 Task: Sort the products in the category "Aromatherapy & Essential Oils" by unit price (high first).
Action: Mouse pressed left at (332, 157)
Screenshot: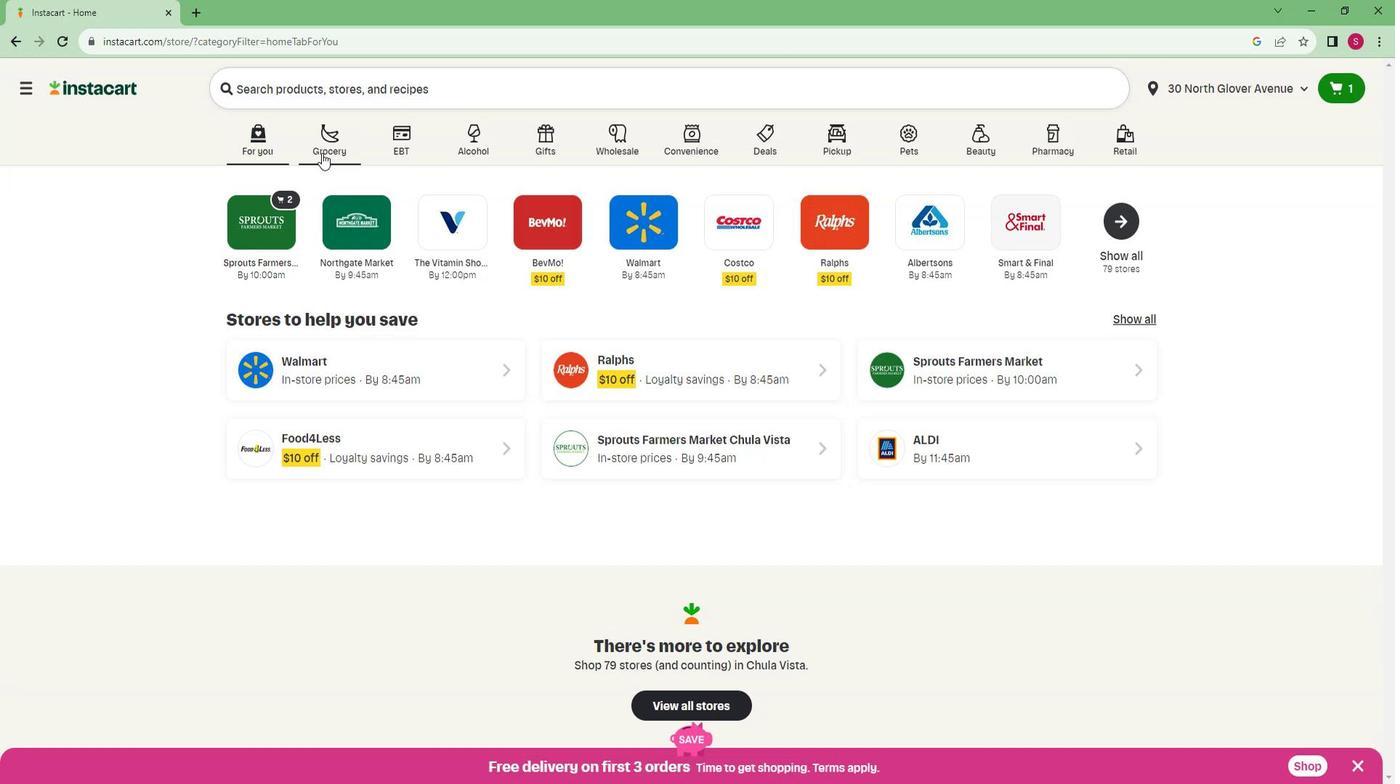 
Action: Mouse moved to (292, 411)
Screenshot: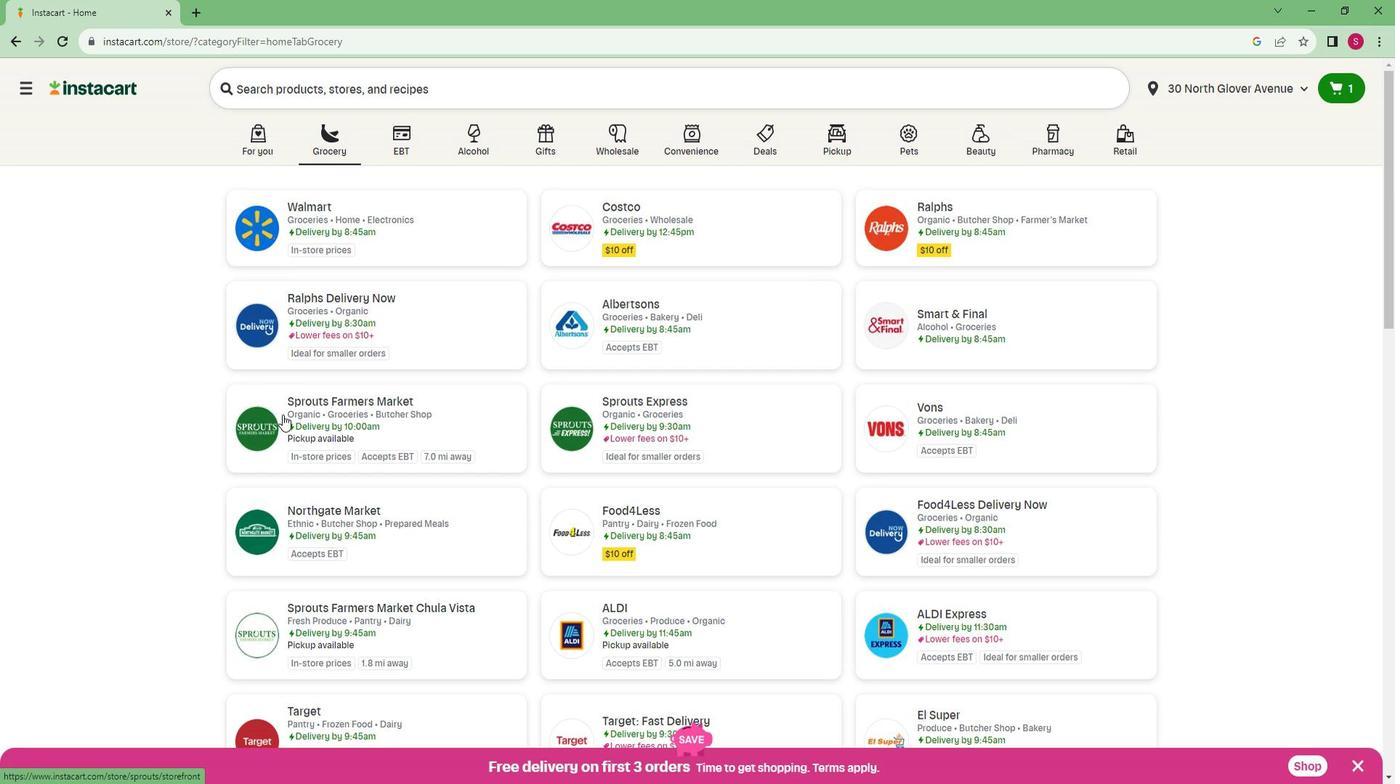 
Action: Mouse pressed left at (292, 411)
Screenshot: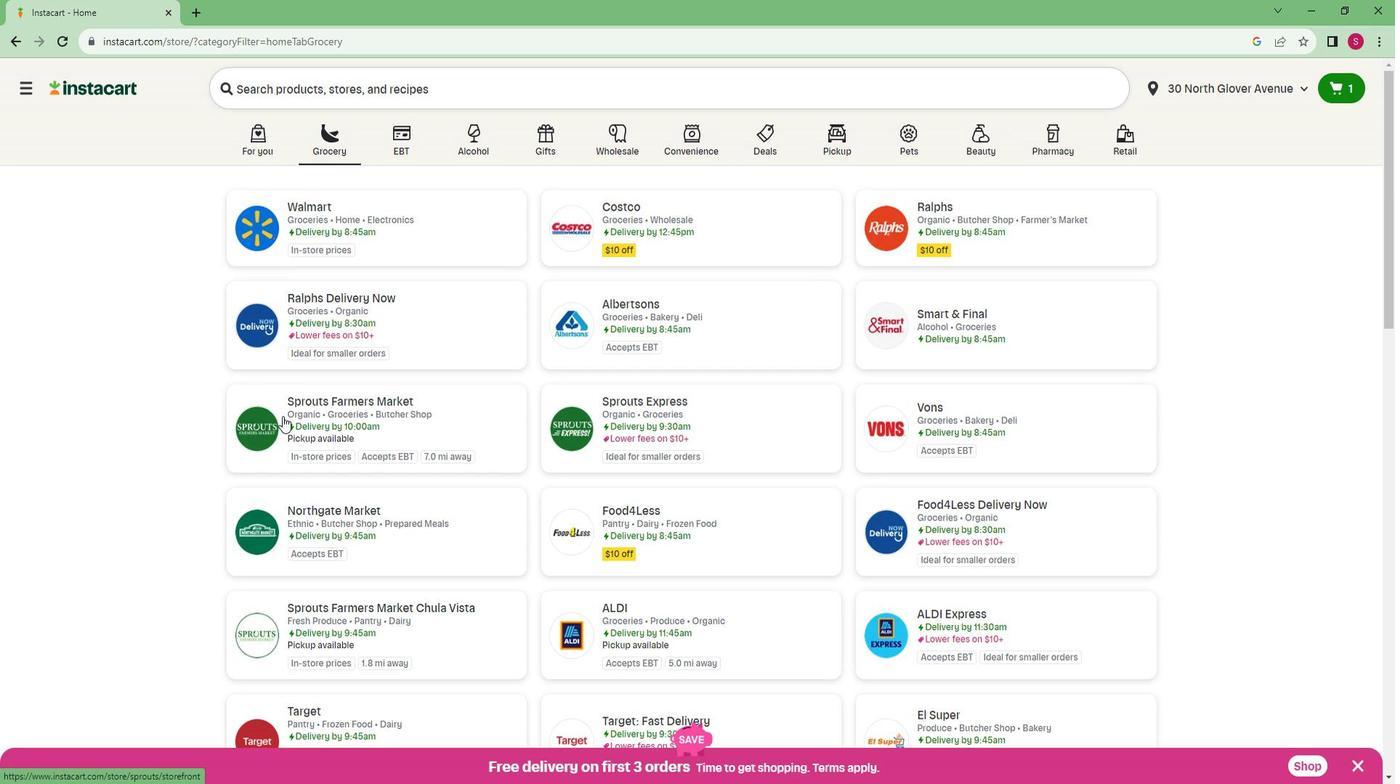 
Action: Mouse moved to (62, 526)
Screenshot: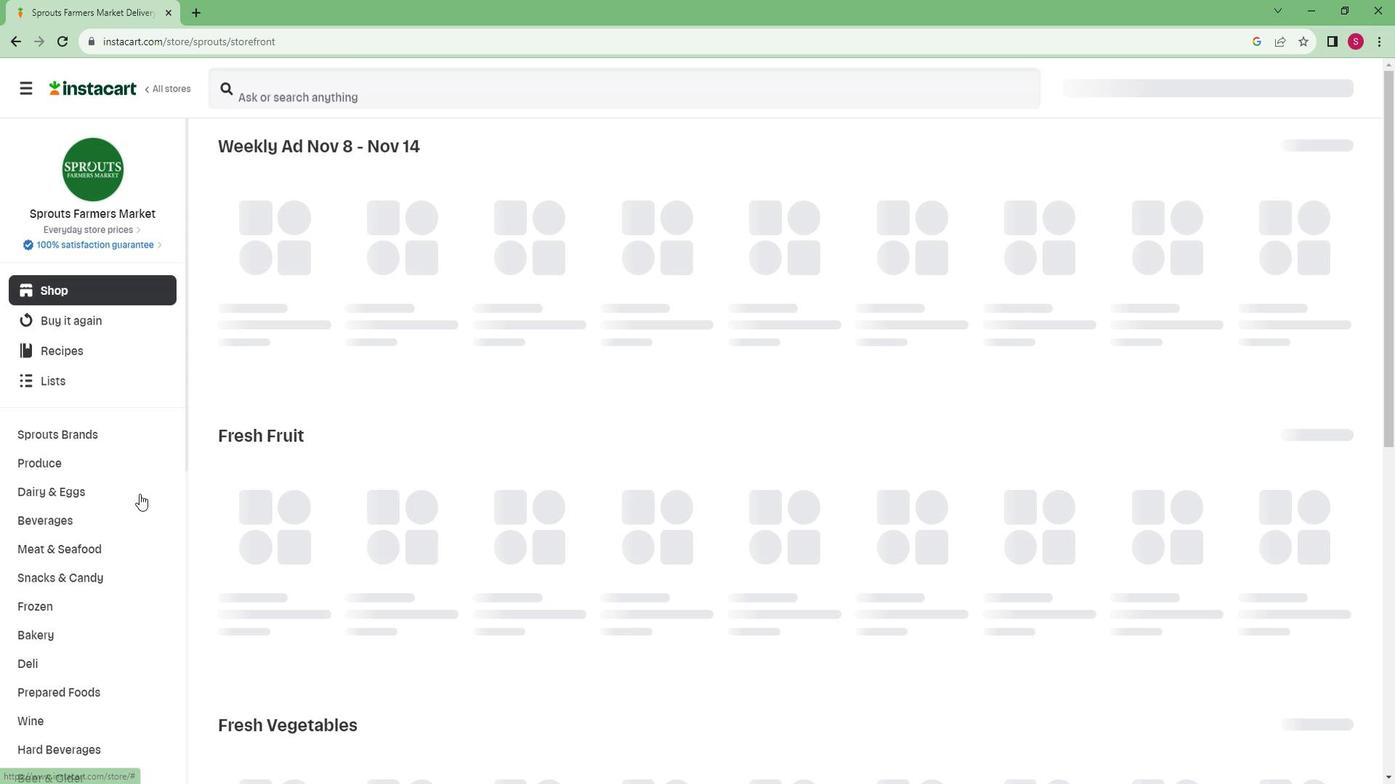 
Action: Mouse scrolled (62, 525) with delta (0, 0)
Screenshot: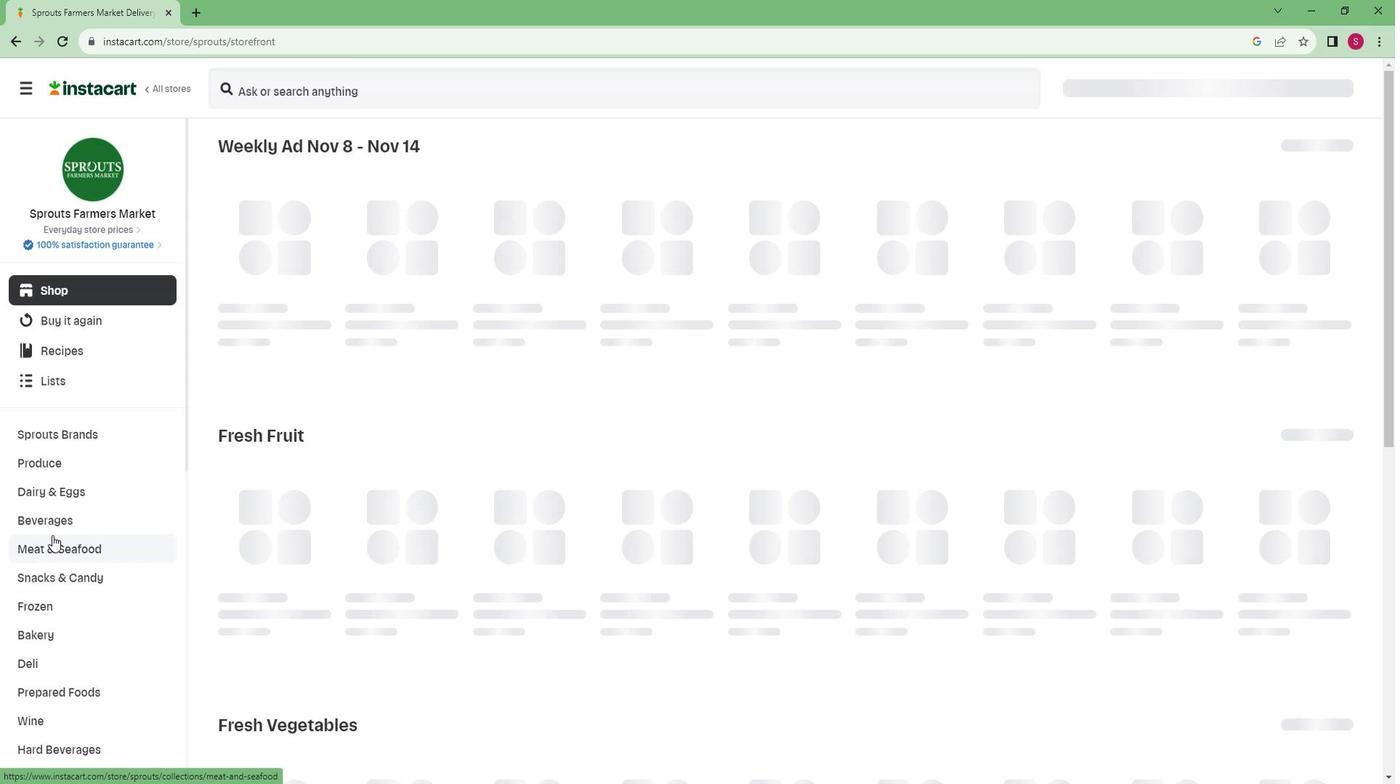 
Action: Mouse scrolled (62, 525) with delta (0, 0)
Screenshot: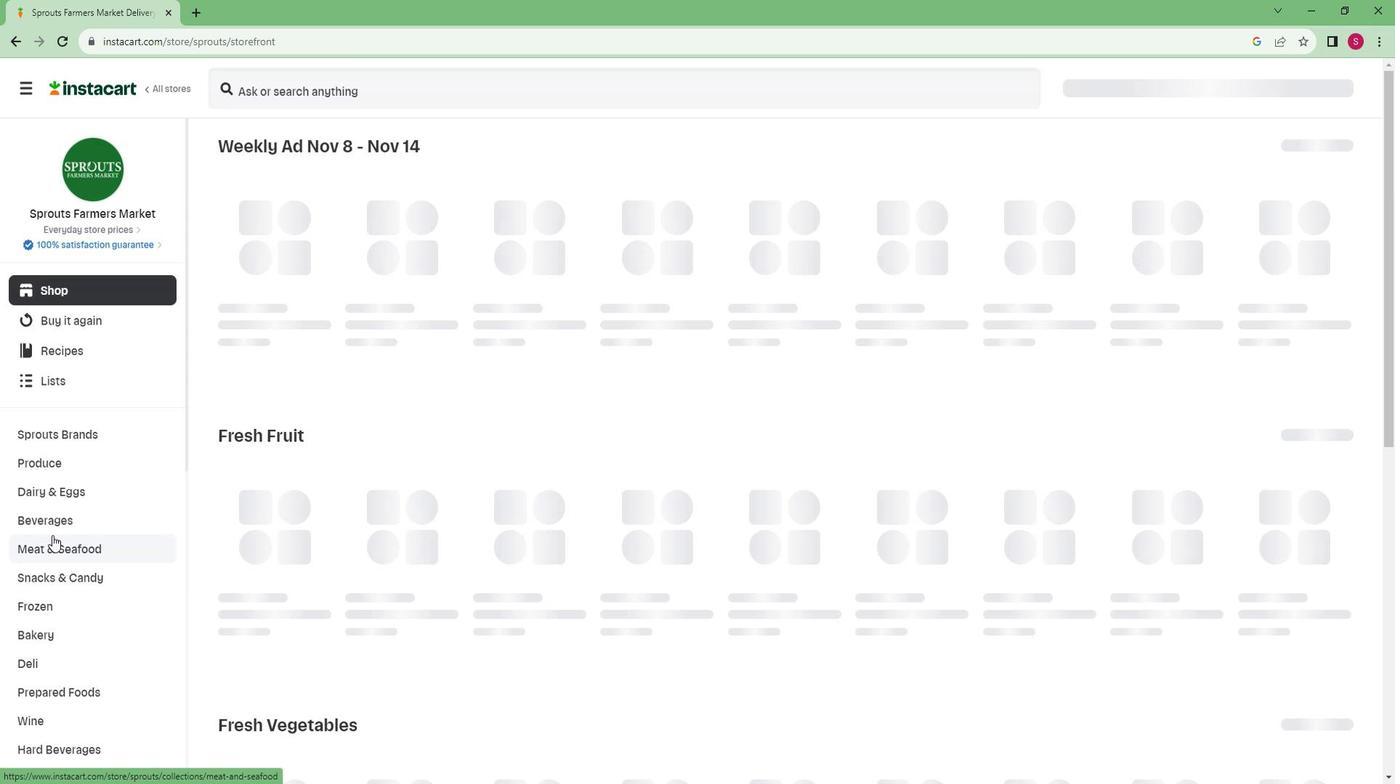 
Action: Mouse scrolled (62, 525) with delta (0, 0)
Screenshot: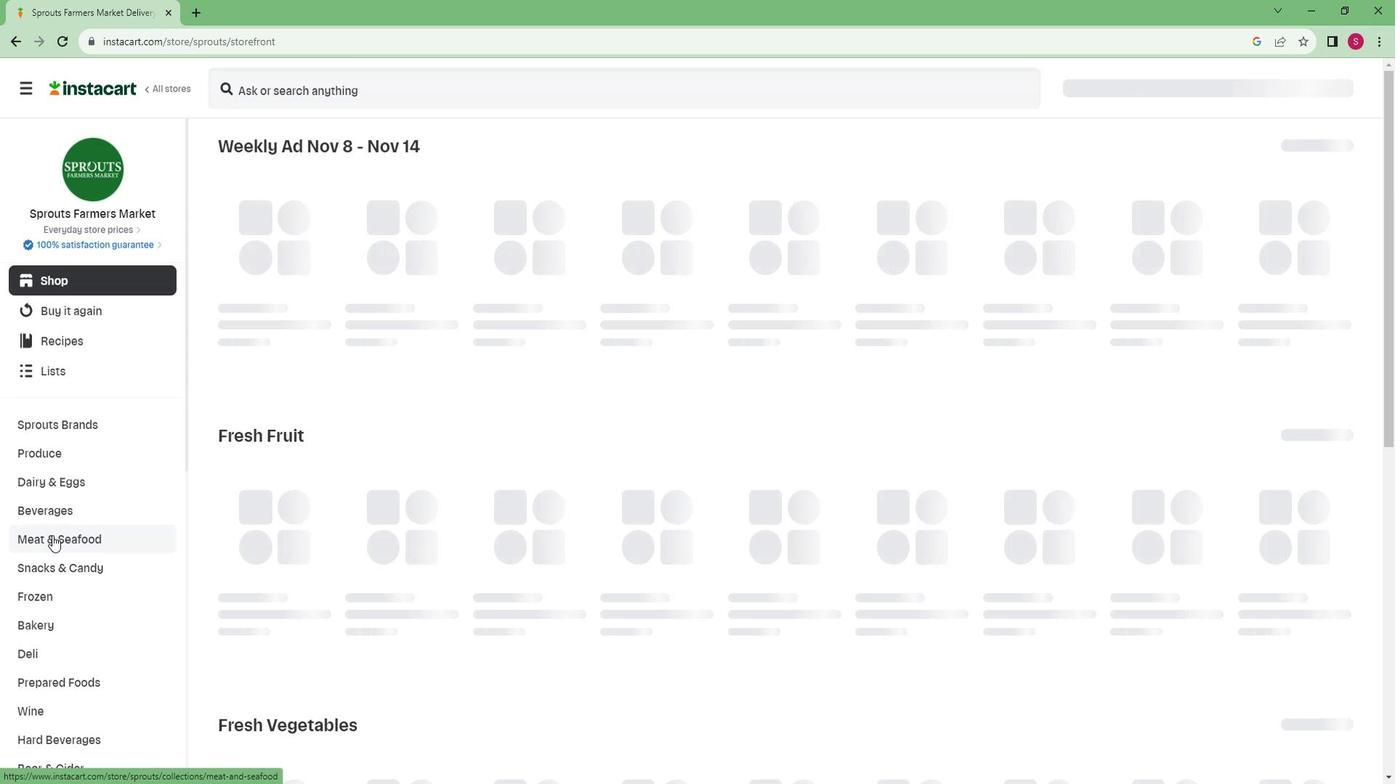 
Action: Mouse scrolled (62, 525) with delta (0, 0)
Screenshot: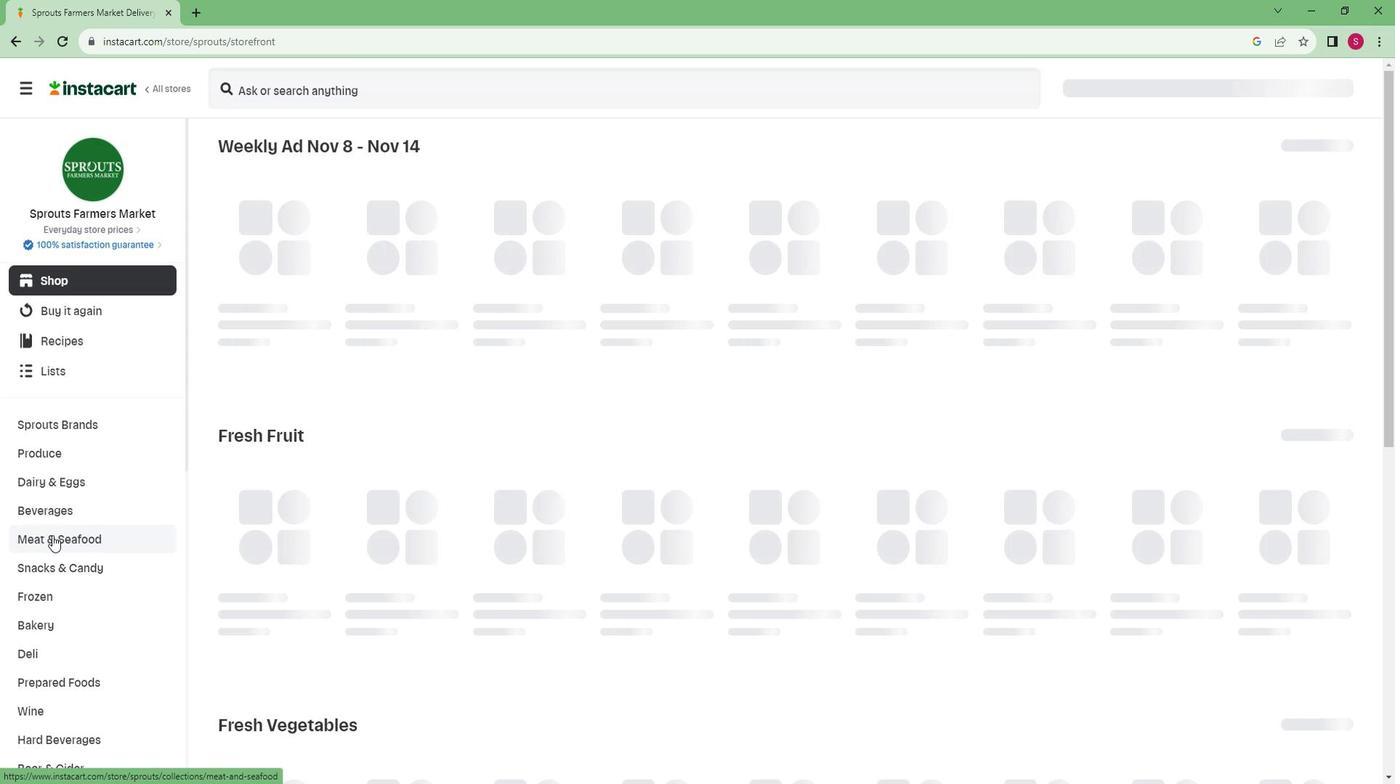 
Action: Mouse scrolled (62, 525) with delta (0, 0)
Screenshot: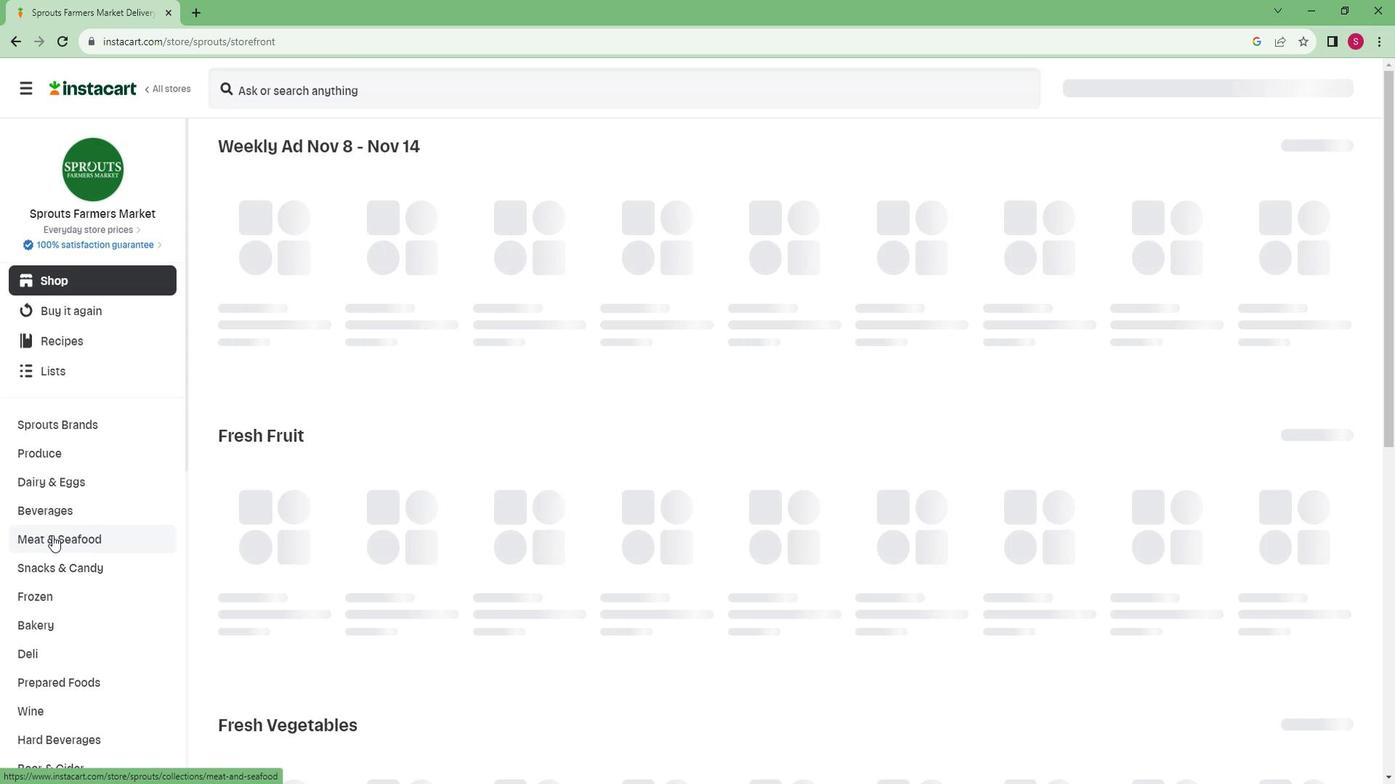 
Action: Mouse moved to (61, 526)
Screenshot: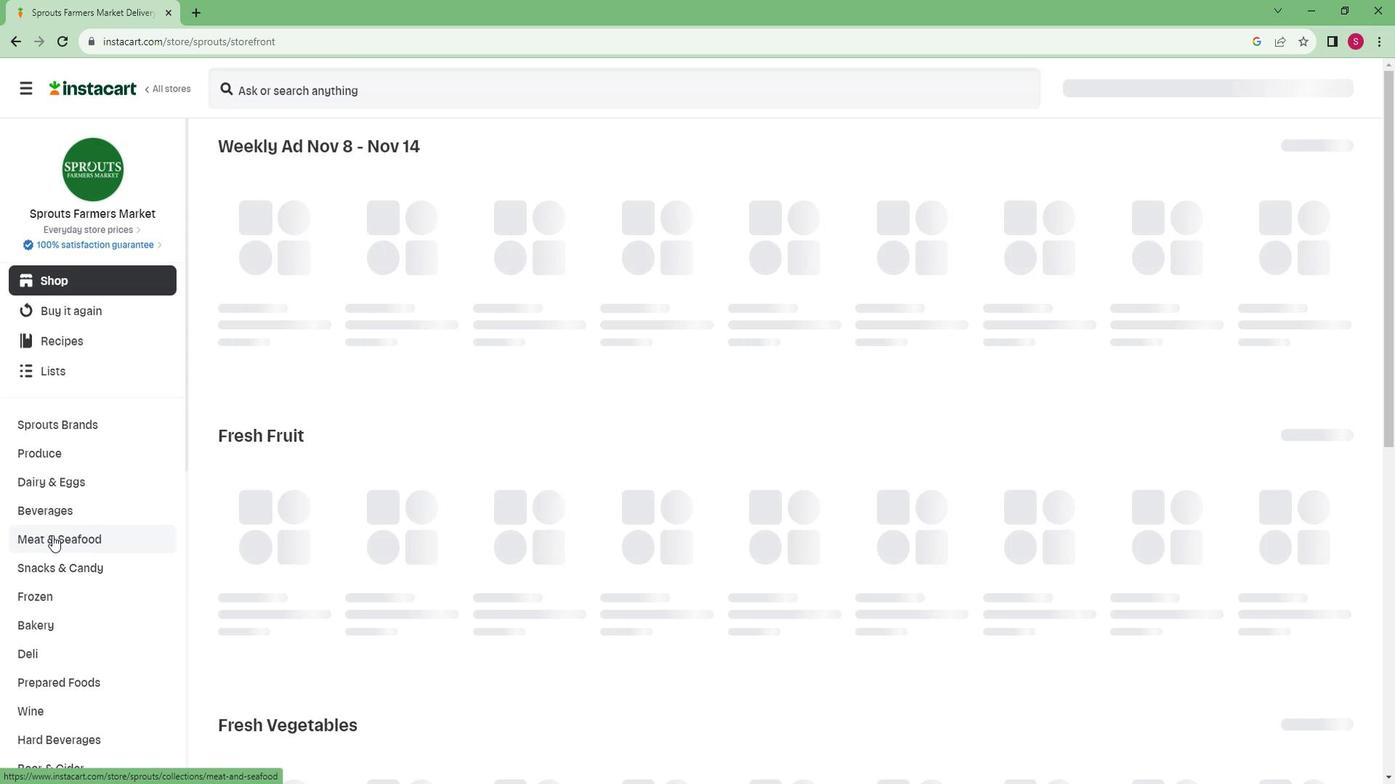 
Action: Mouse scrolled (61, 525) with delta (0, 0)
Screenshot: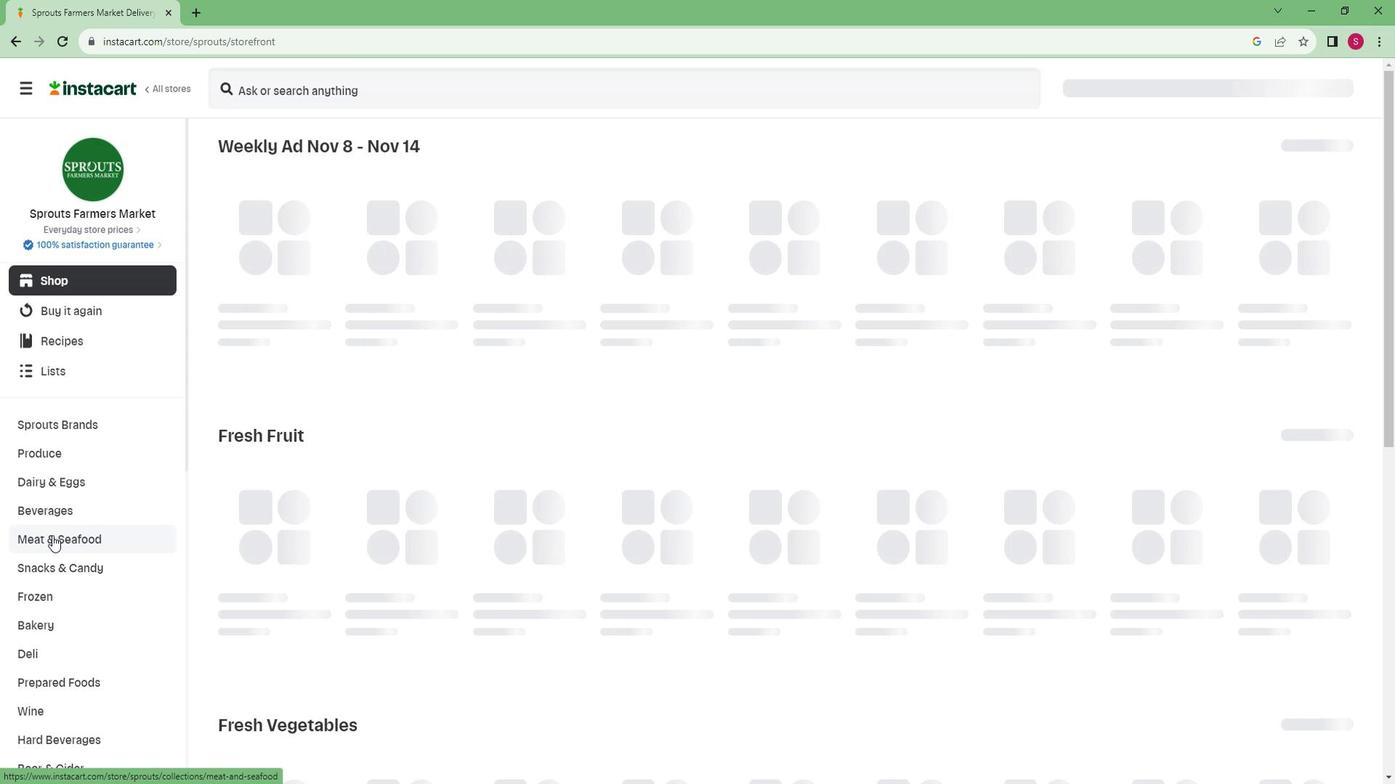 
Action: Mouse scrolled (61, 525) with delta (0, 0)
Screenshot: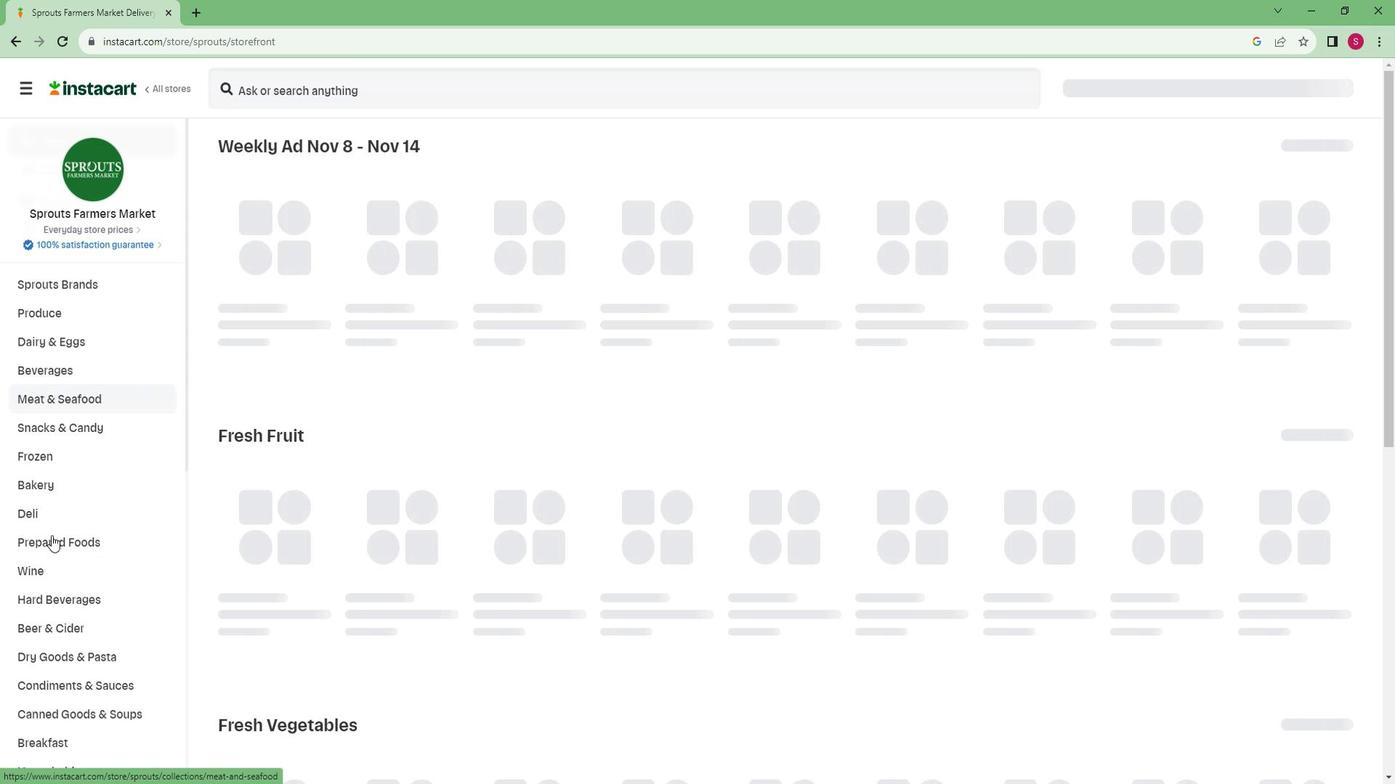 
Action: Mouse scrolled (61, 525) with delta (0, 0)
Screenshot: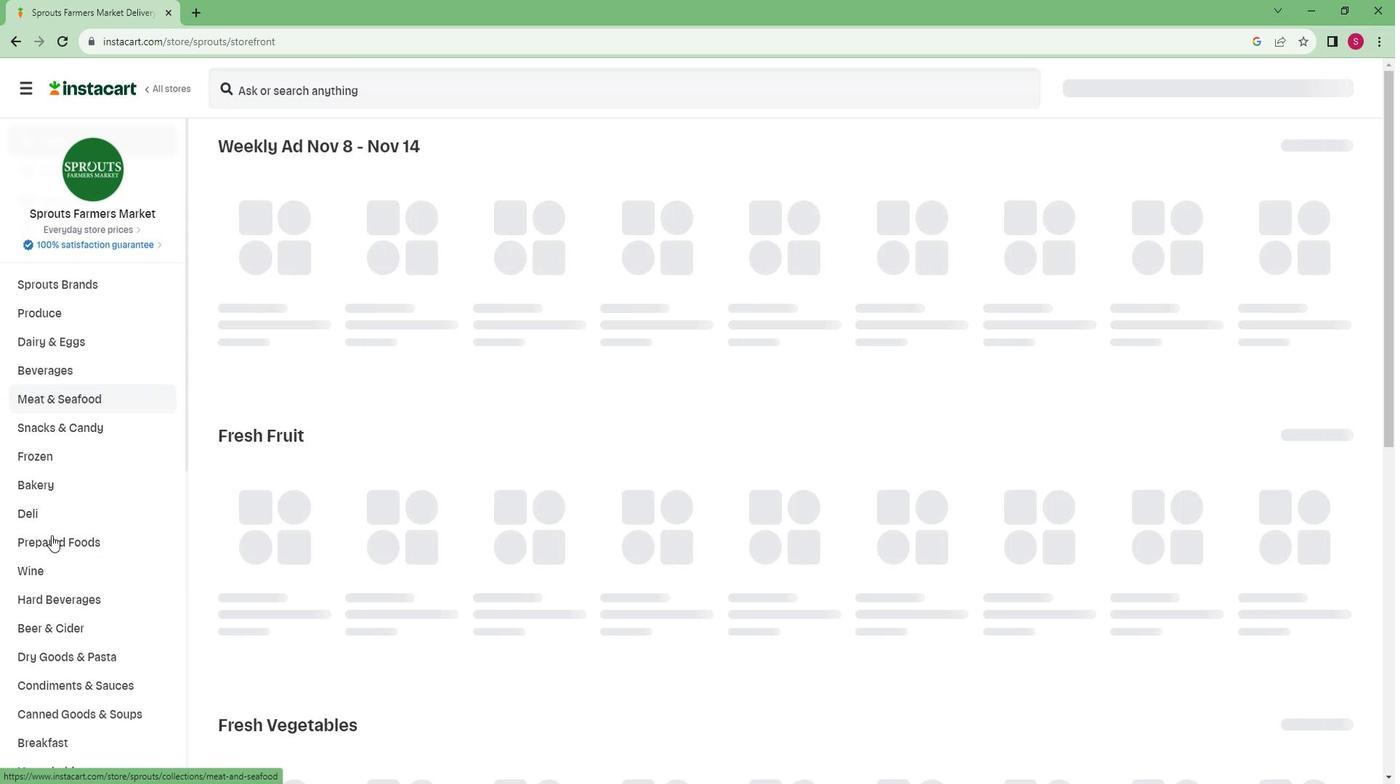 
Action: Mouse moved to (32, 704)
Screenshot: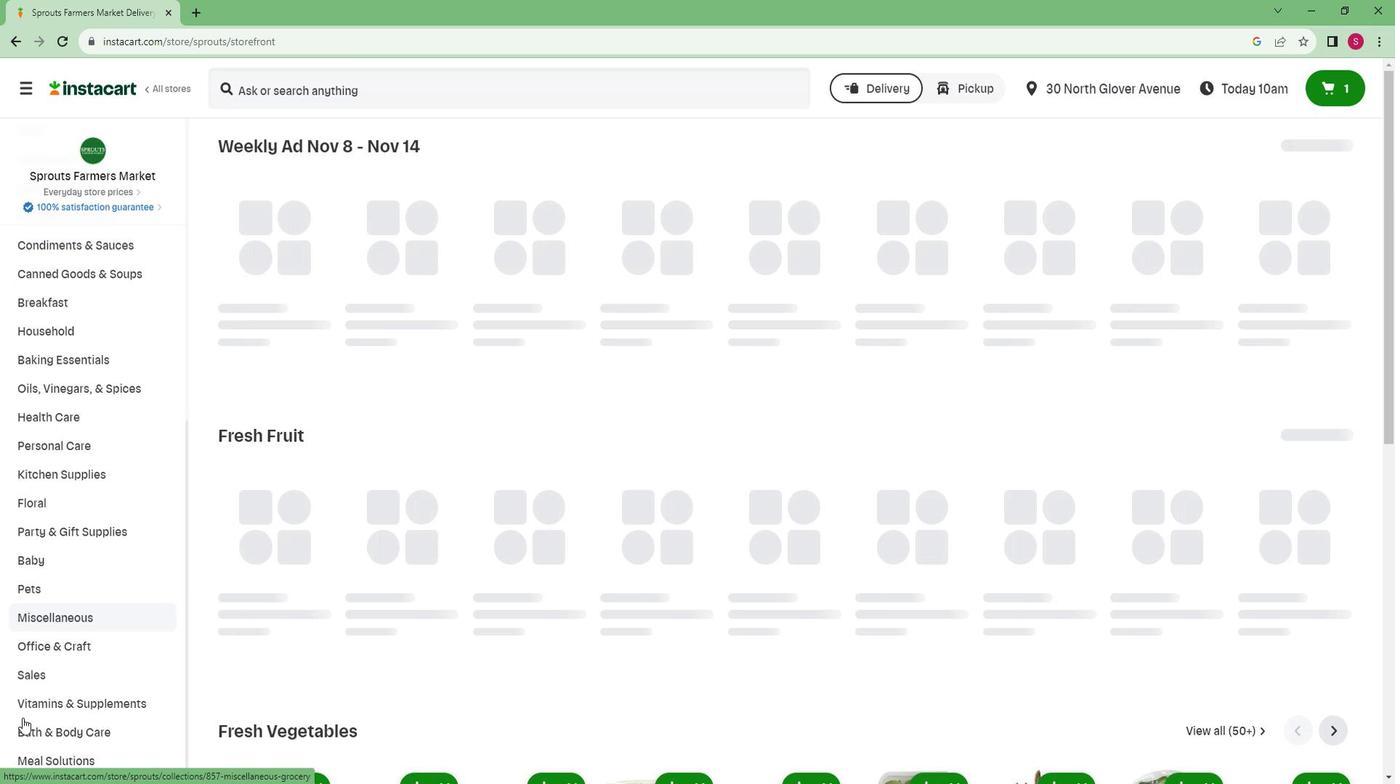 
Action: Mouse pressed left at (32, 704)
Screenshot: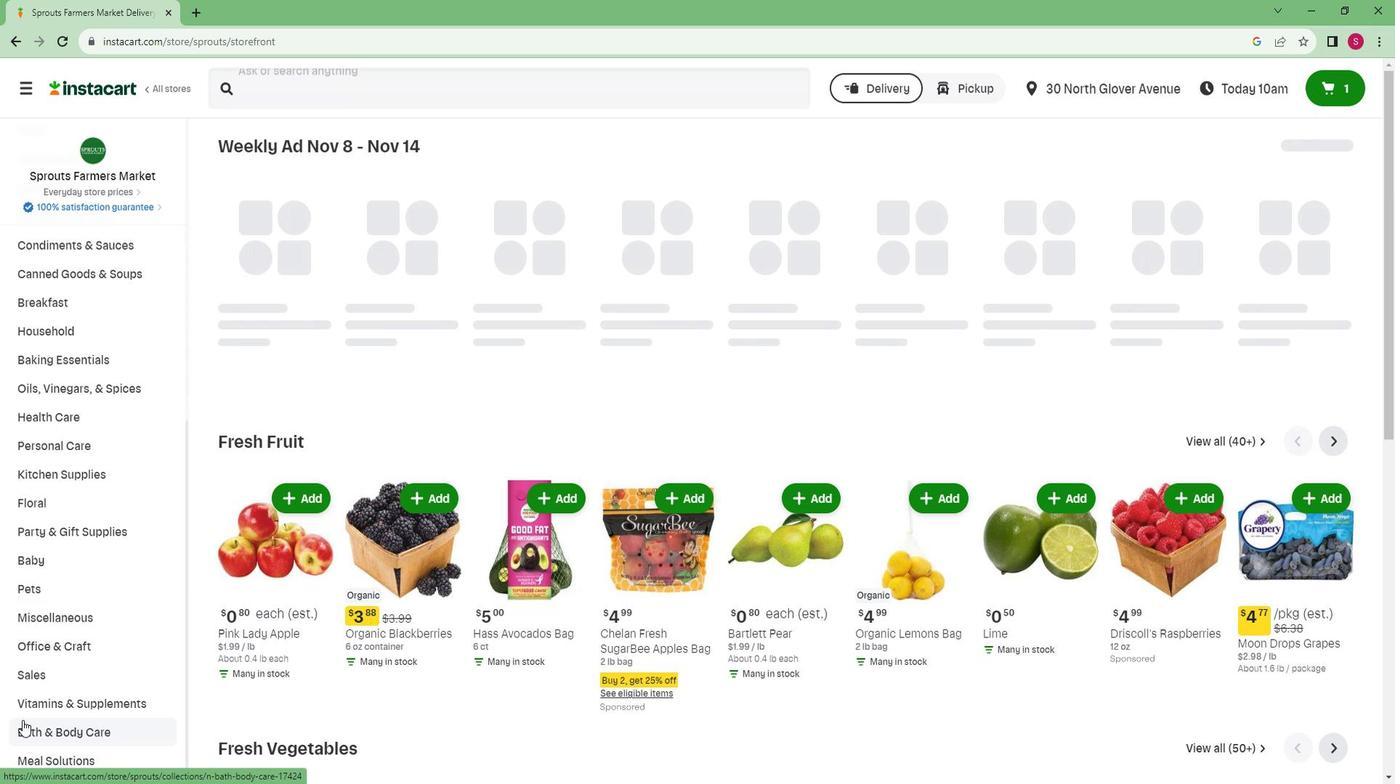 
Action: Mouse moved to (1191, 196)
Screenshot: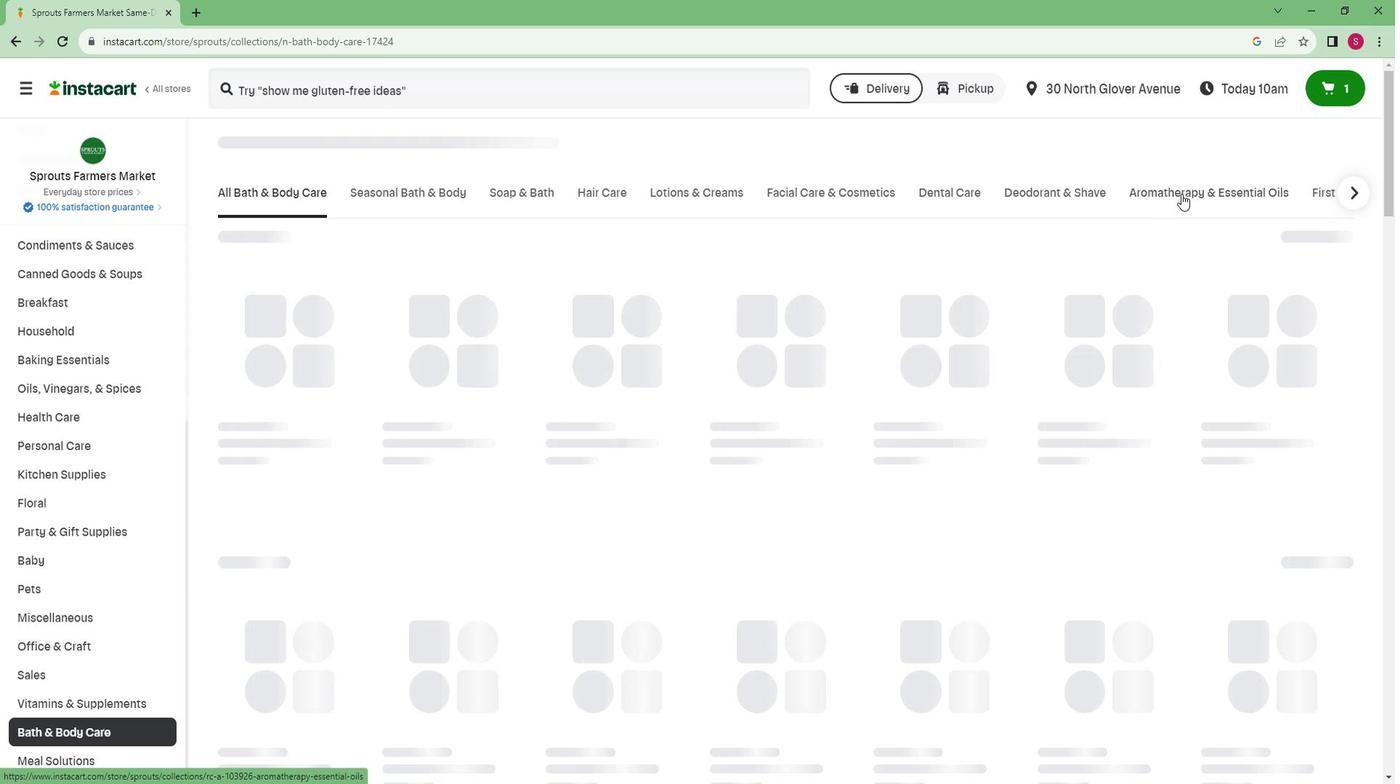 
Action: Mouse pressed left at (1191, 196)
Screenshot: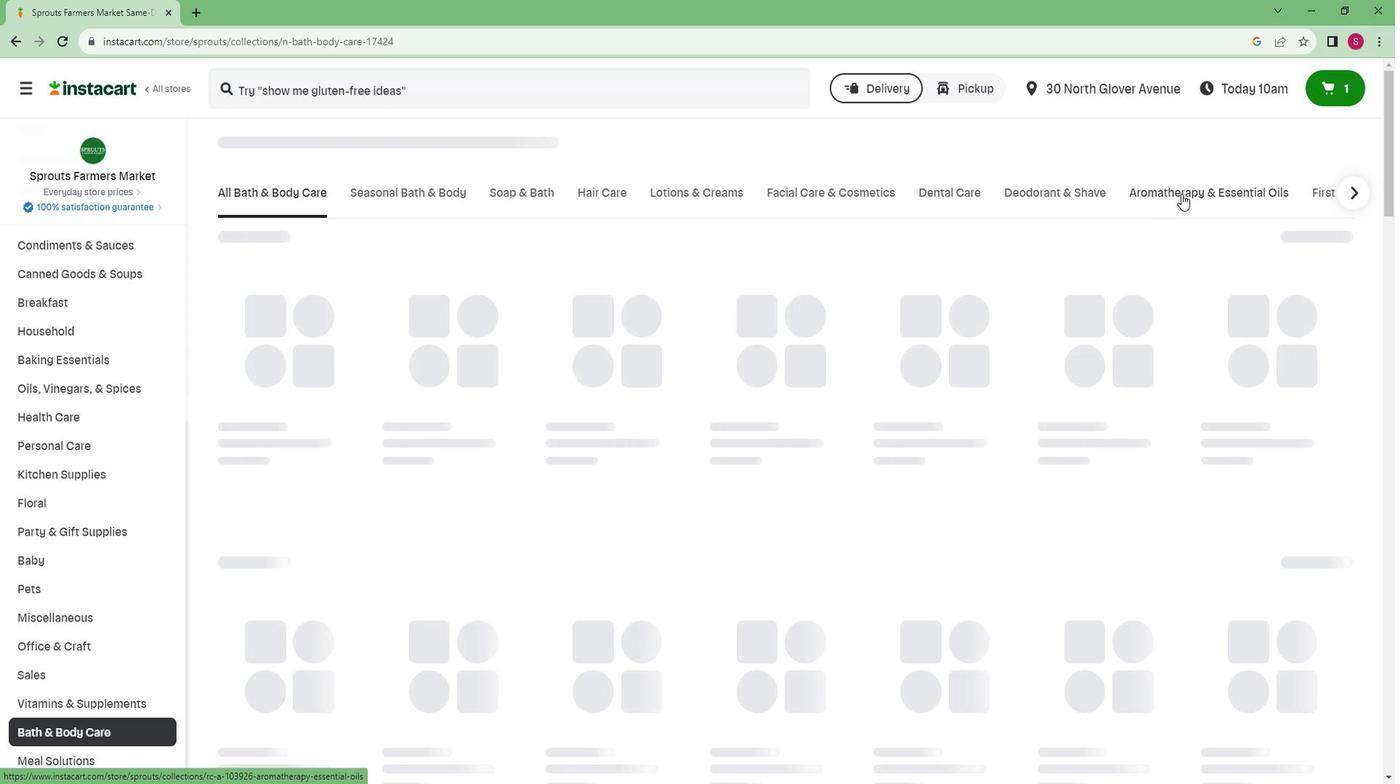 
Action: Mouse moved to (1295, 247)
Screenshot: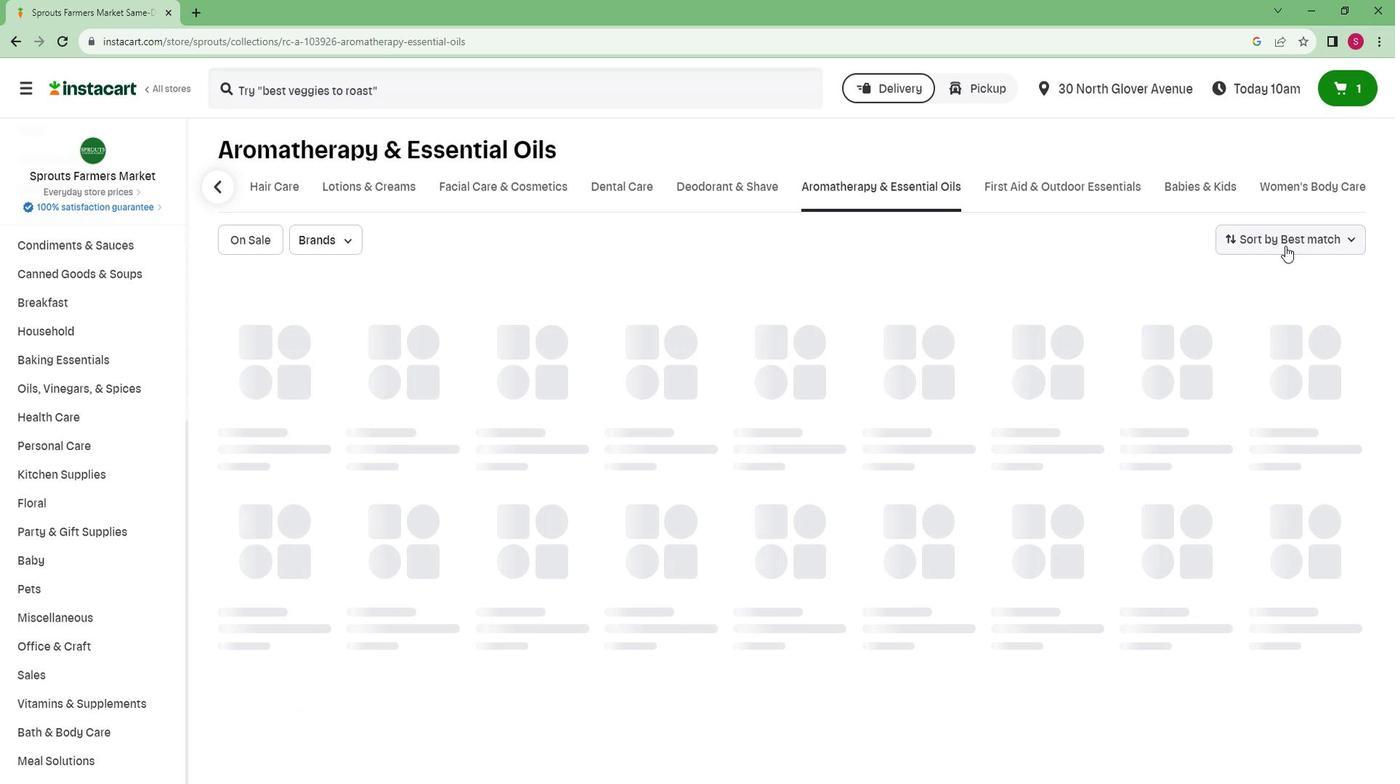 
Action: Mouse pressed left at (1295, 247)
Screenshot: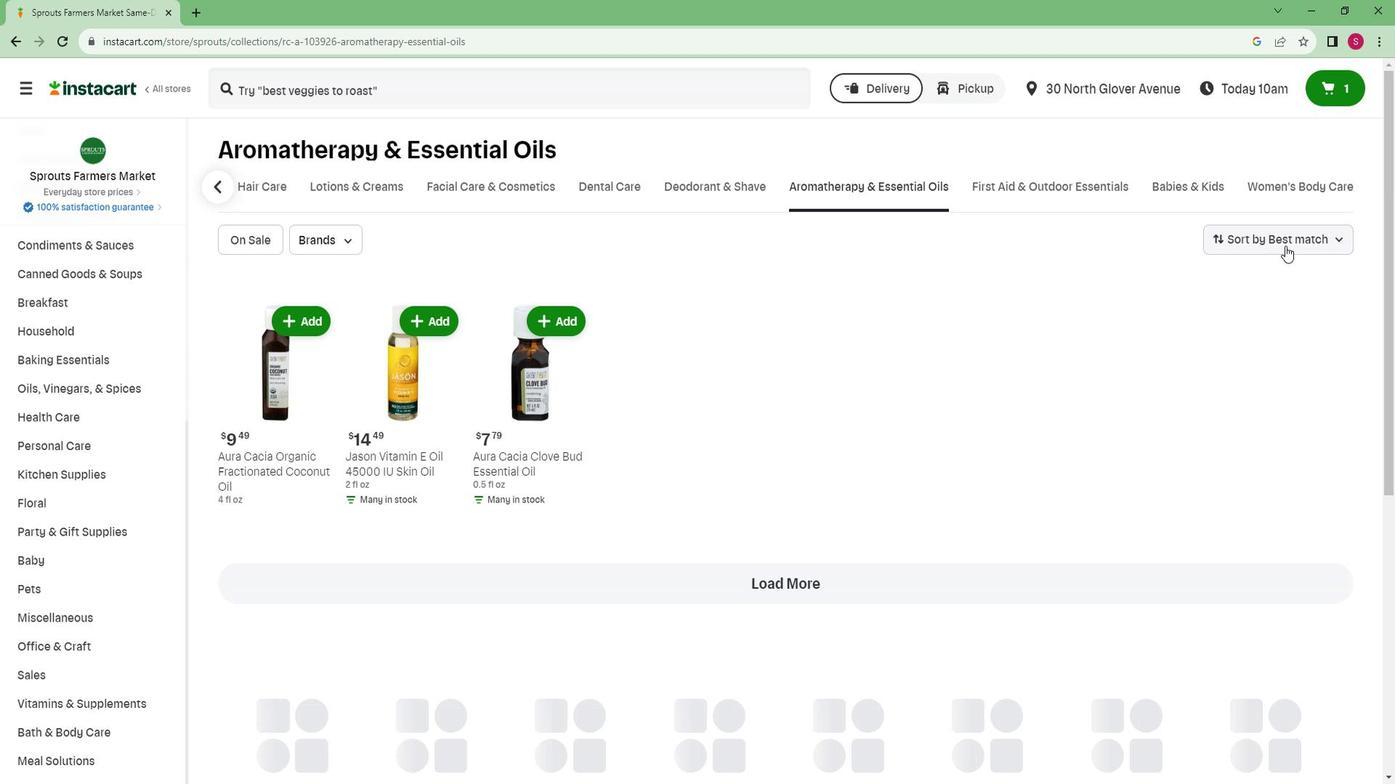
Action: Mouse moved to (1260, 408)
Screenshot: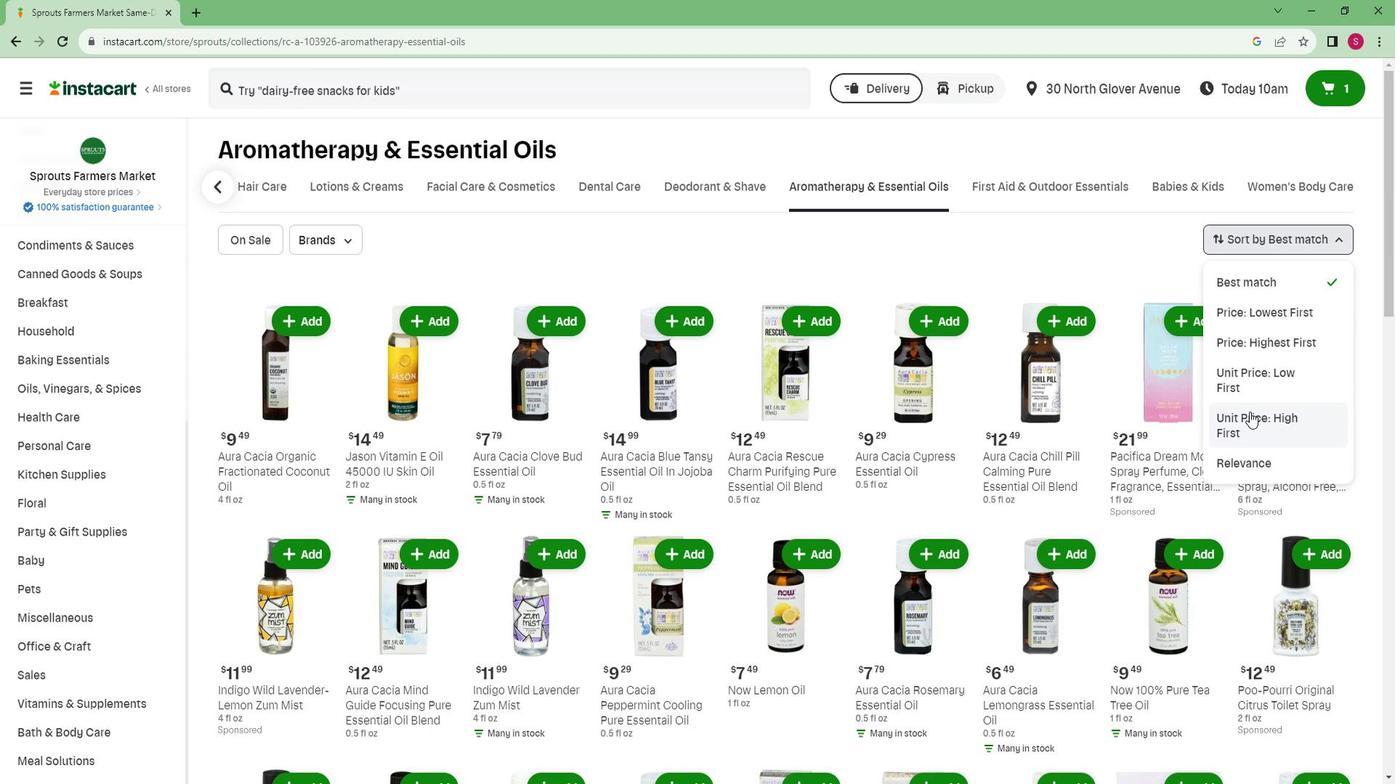 
Action: Mouse pressed left at (1260, 408)
Screenshot: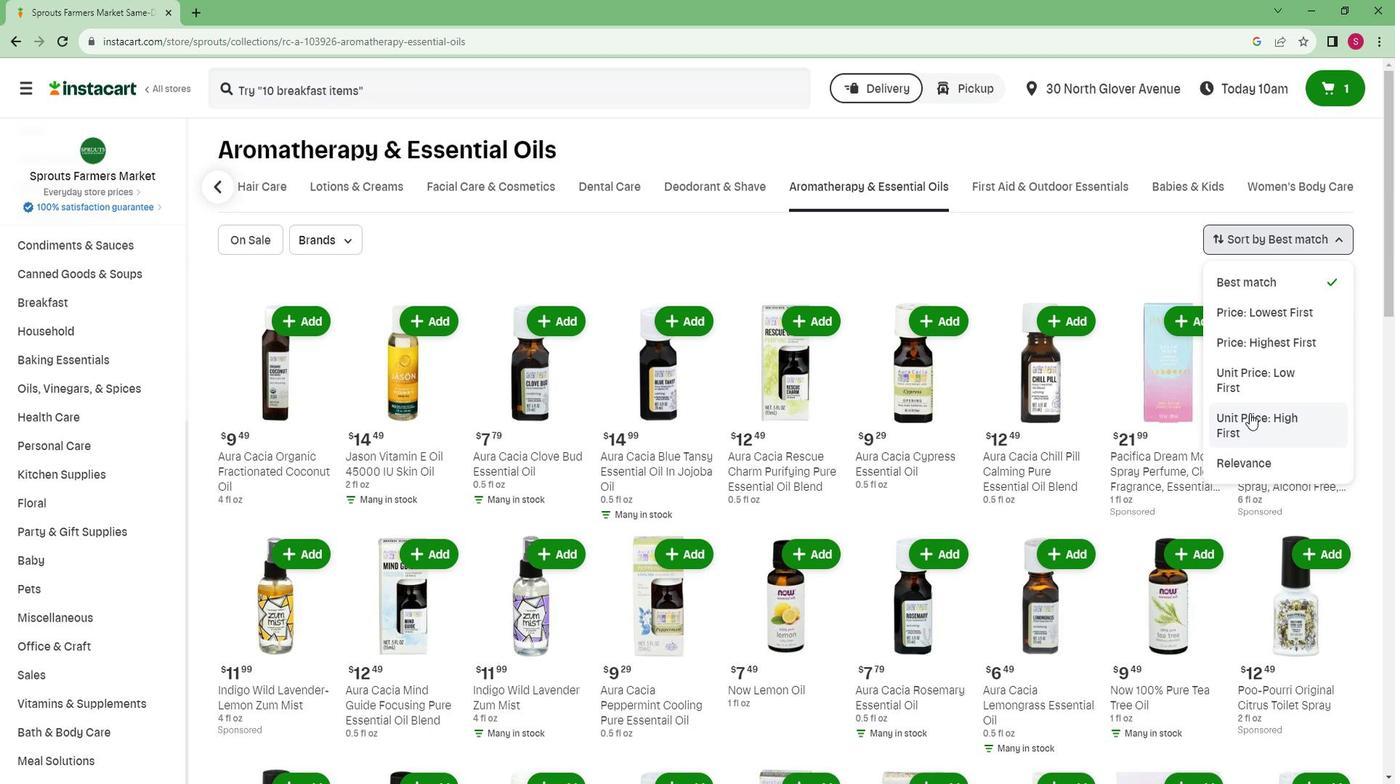 
